 Task: Create a due date automation trigger when advanced on, on the wednesday of the week before a card is due add fields with custom field "Resume" set to a number greater or equal to 1 and greater or equal to 10 at 11:00 AM.
Action: Mouse moved to (995, 90)
Screenshot: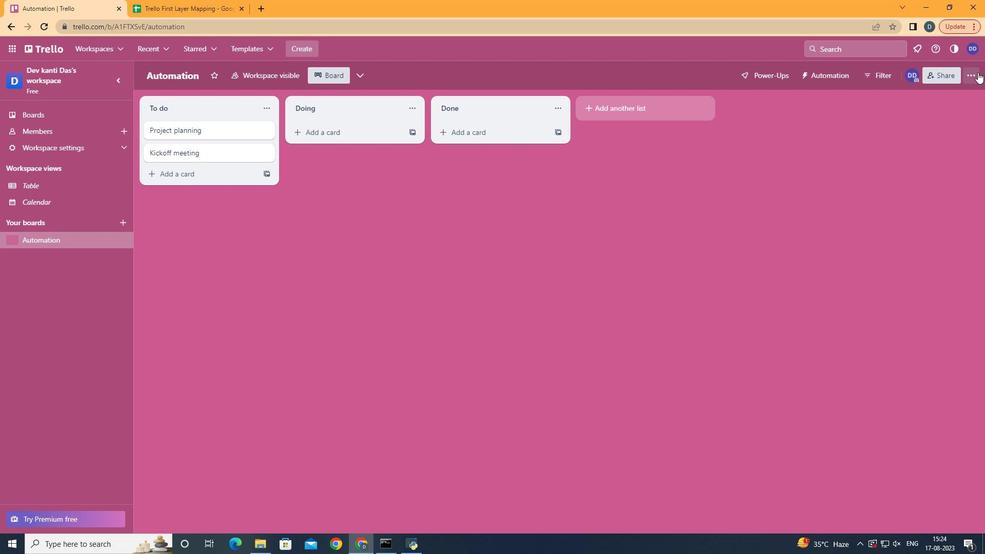 
Action: Mouse pressed left at (995, 90)
Screenshot: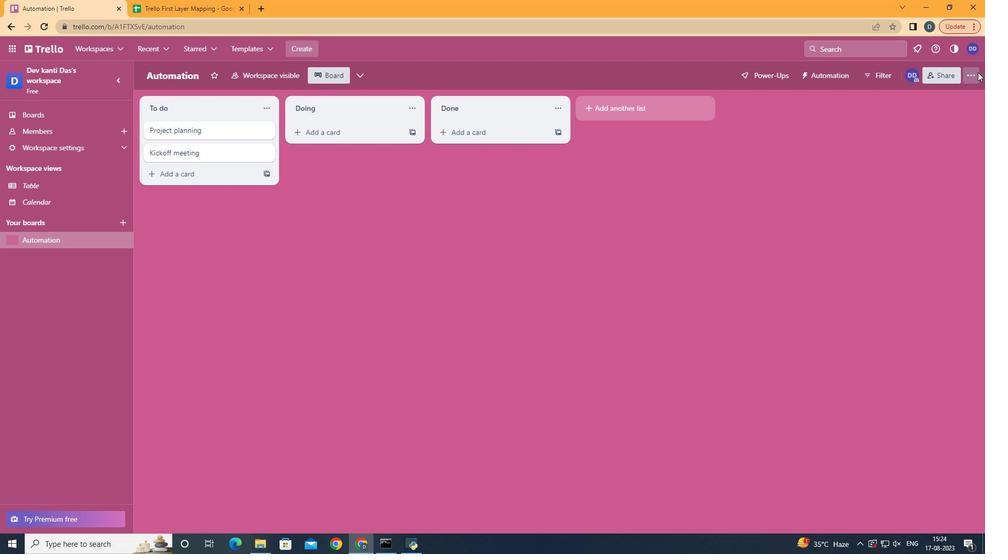 
Action: Mouse moved to (887, 228)
Screenshot: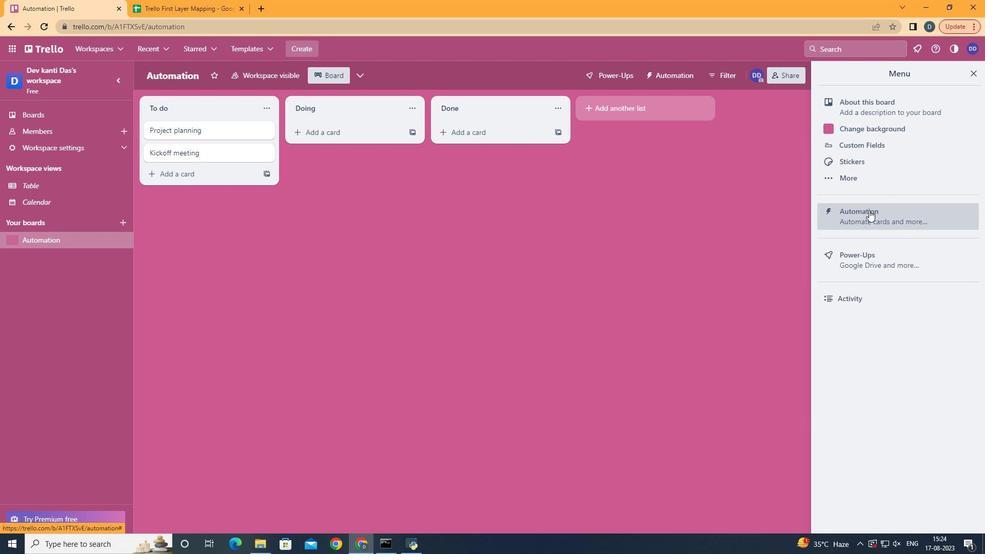 
Action: Mouse pressed left at (887, 228)
Screenshot: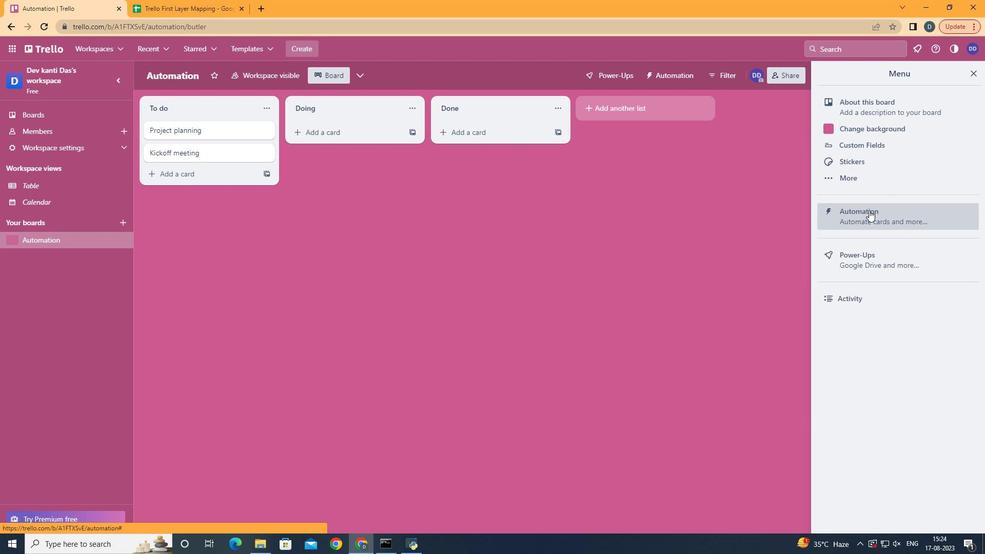 
Action: Mouse moved to (222, 220)
Screenshot: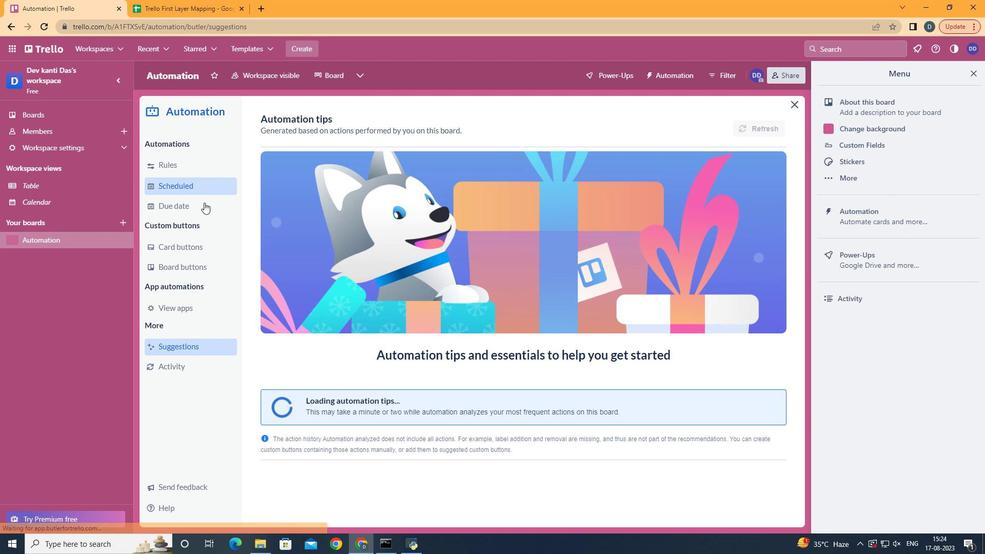
Action: Mouse pressed left at (222, 220)
Screenshot: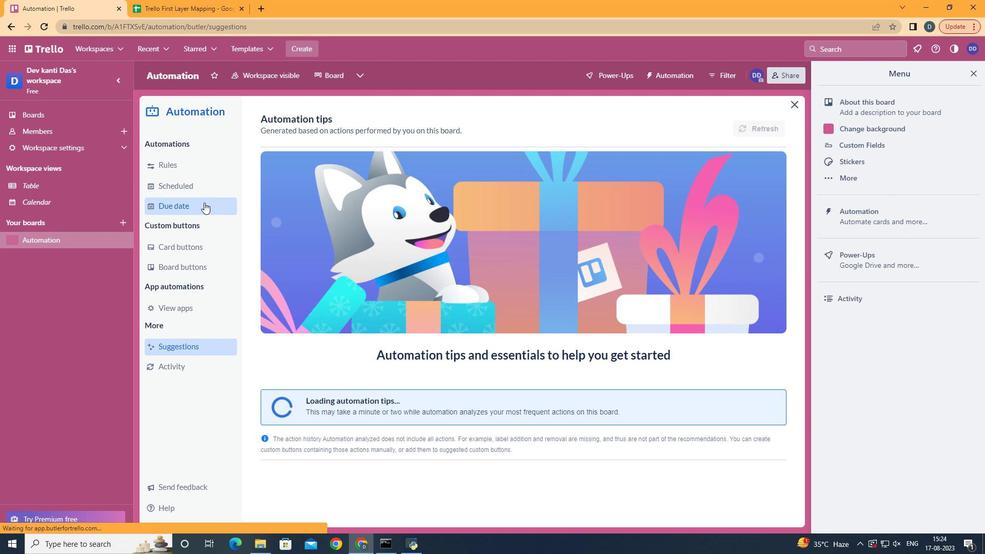 
Action: Mouse moved to (745, 139)
Screenshot: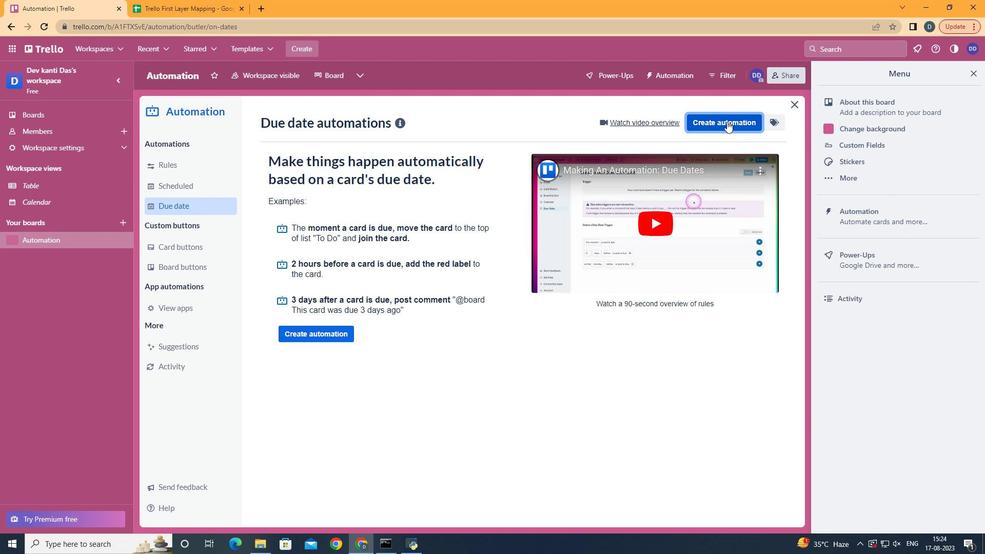 
Action: Mouse pressed left at (745, 139)
Screenshot: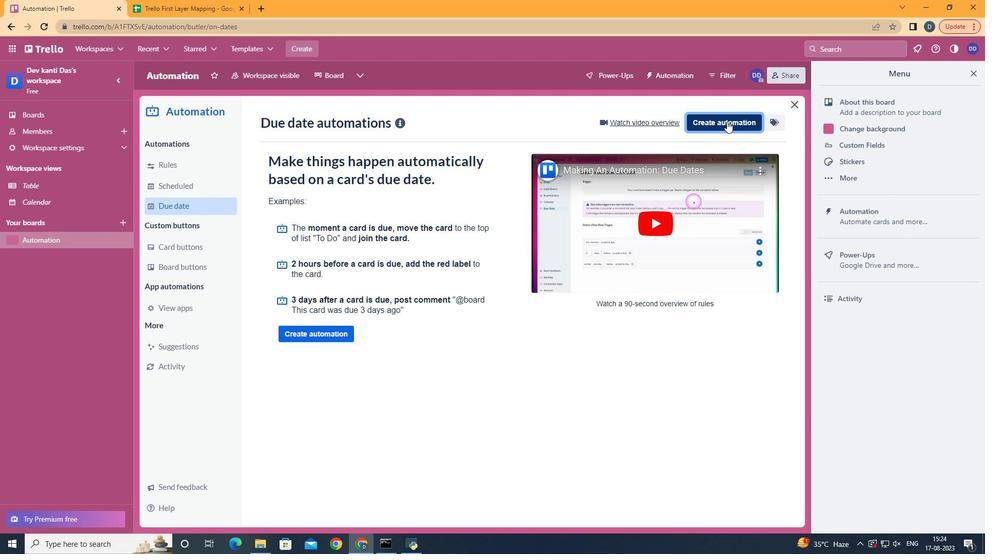 
Action: Mouse moved to (593, 240)
Screenshot: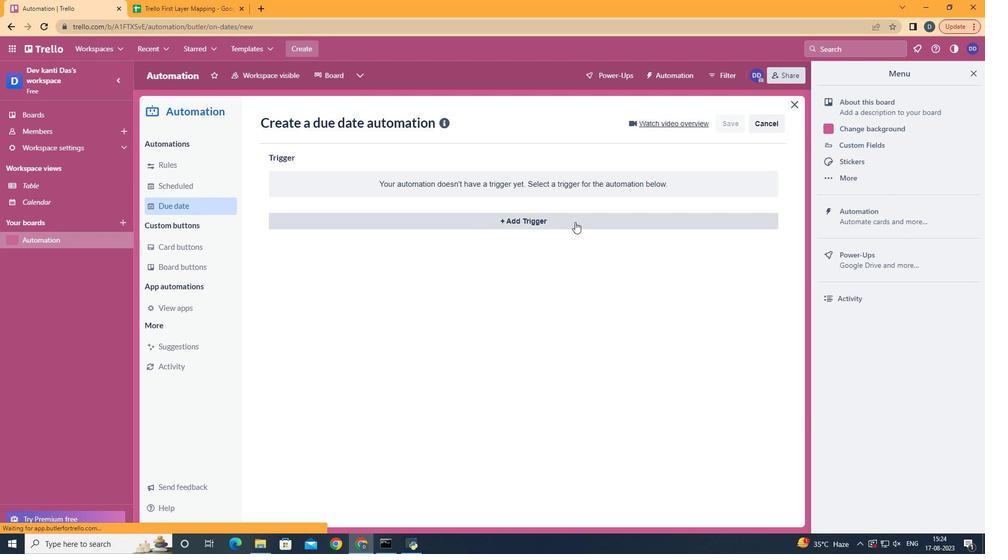 
Action: Mouse pressed left at (593, 240)
Screenshot: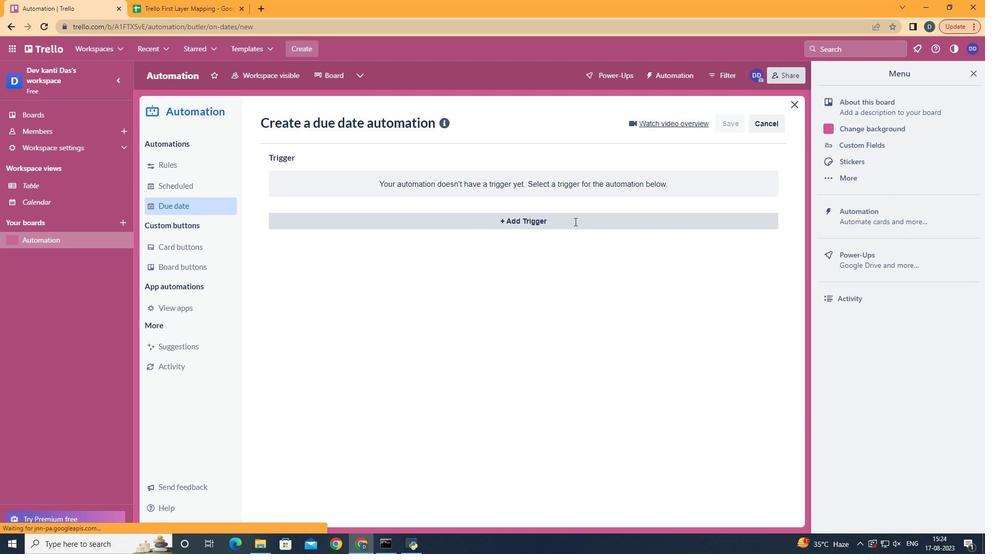 
Action: Mouse moved to (345, 334)
Screenshot: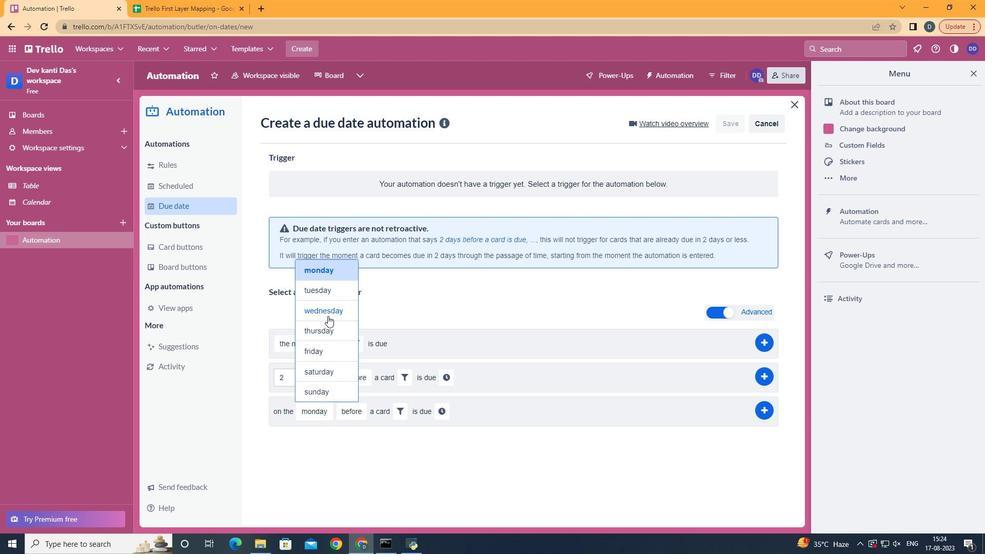 
Action: Mouse pressed left at (345, 334)
Screenshot: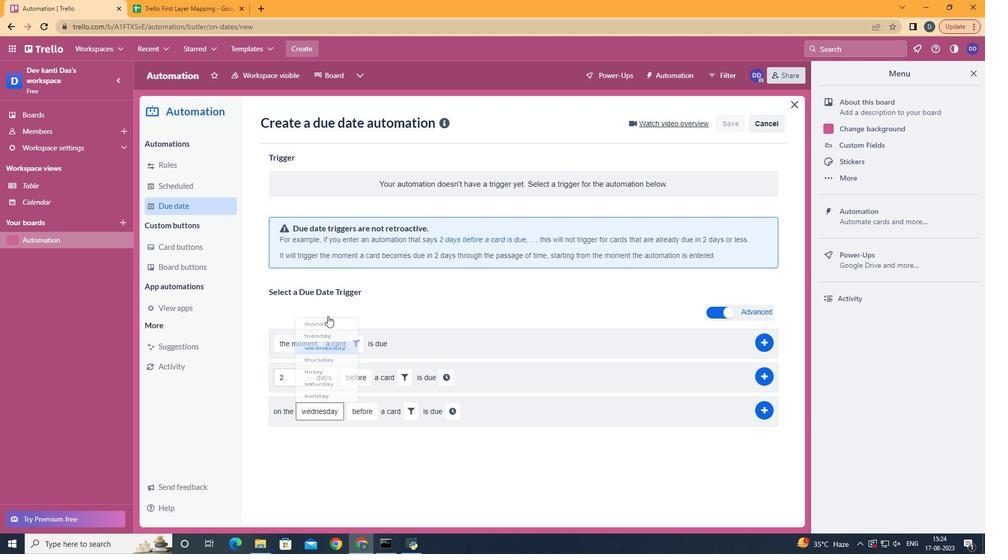 
Action: Mouse moved to (397, 505)
Screenshot: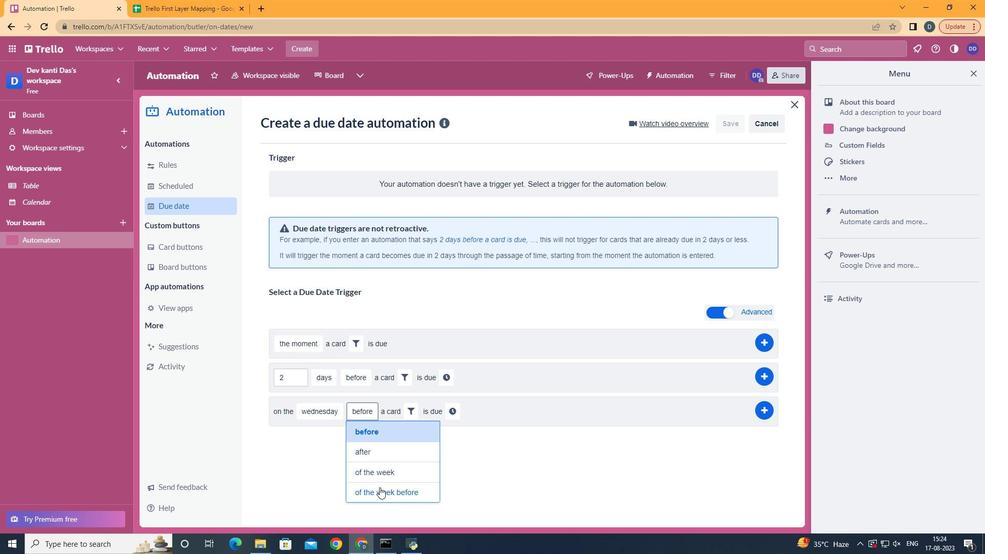 
Action: Mouse pressed left at (397, 505)
Screenshot: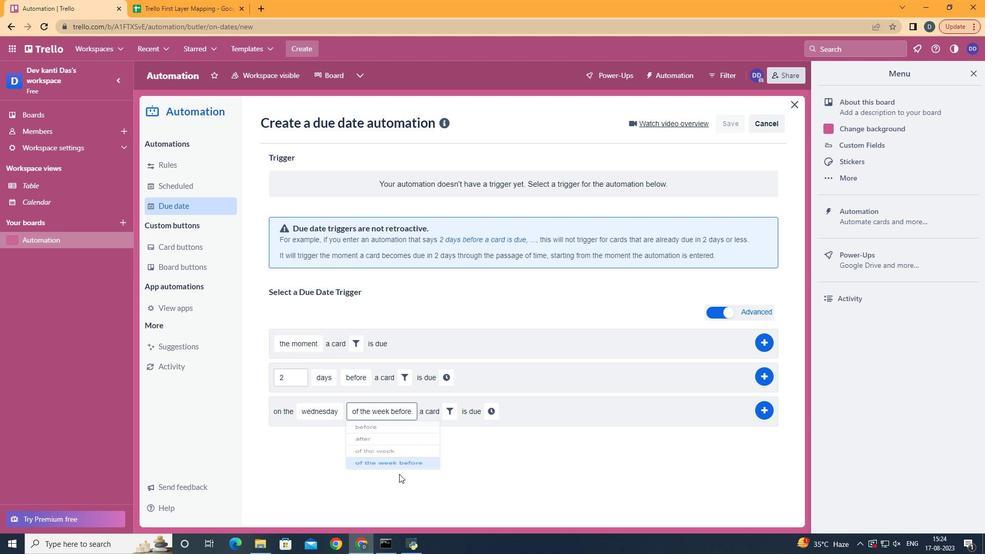 
Action: Mouse moved to (466, 422)
Screenshot: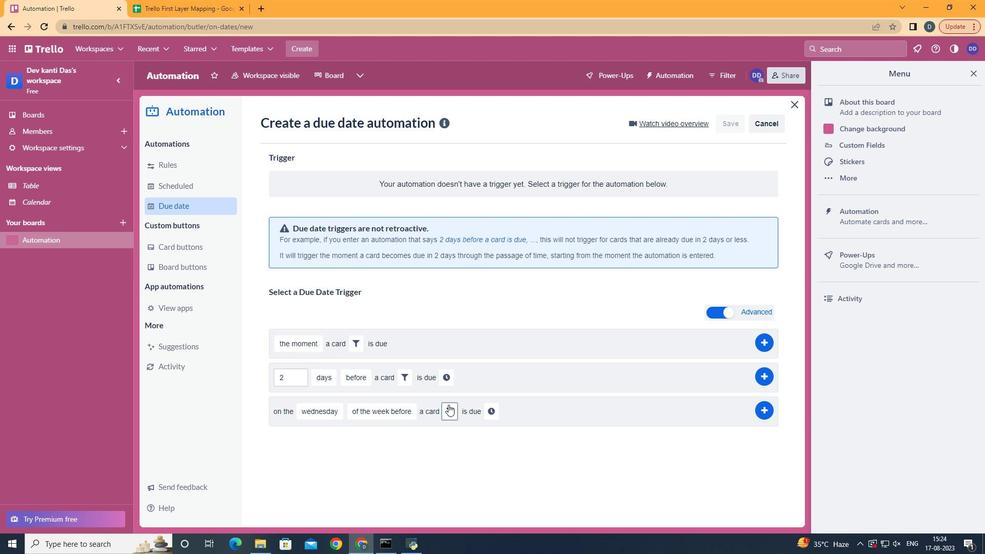 
Action: Mouse pressed left at (466, 422)
Screenshot: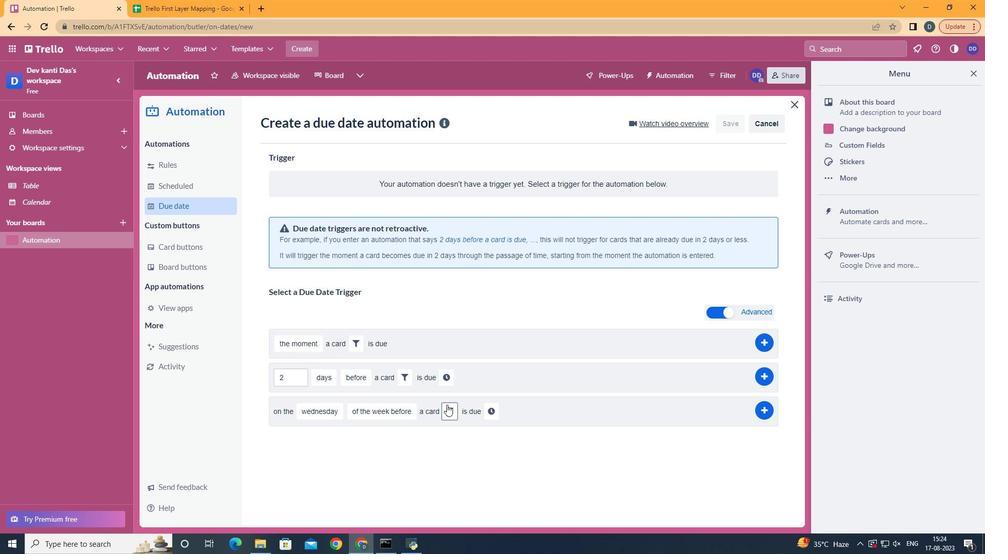 
Action: Mouse moved to (660, 457)
Screenshot: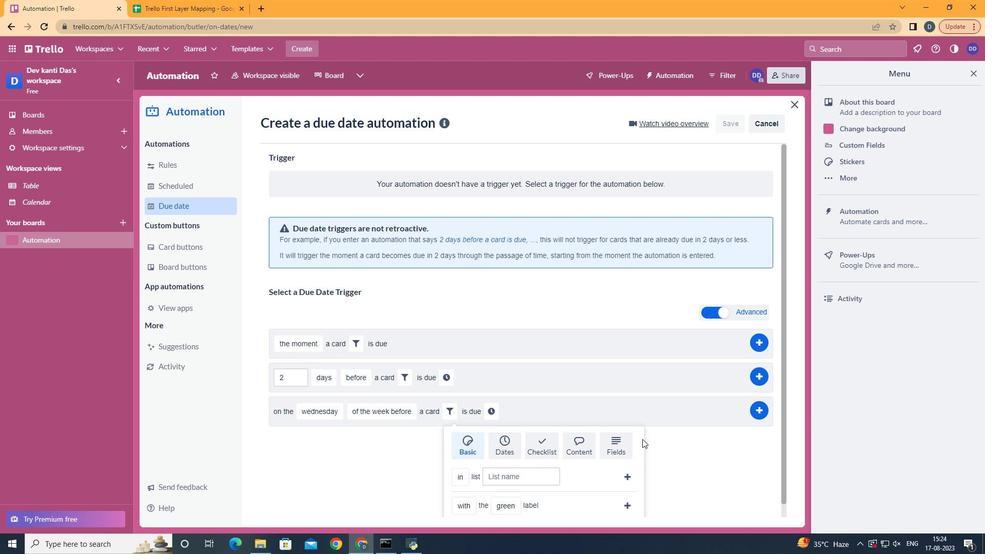 
Action: Mouse pressed left at (660, 457)
Screenshot: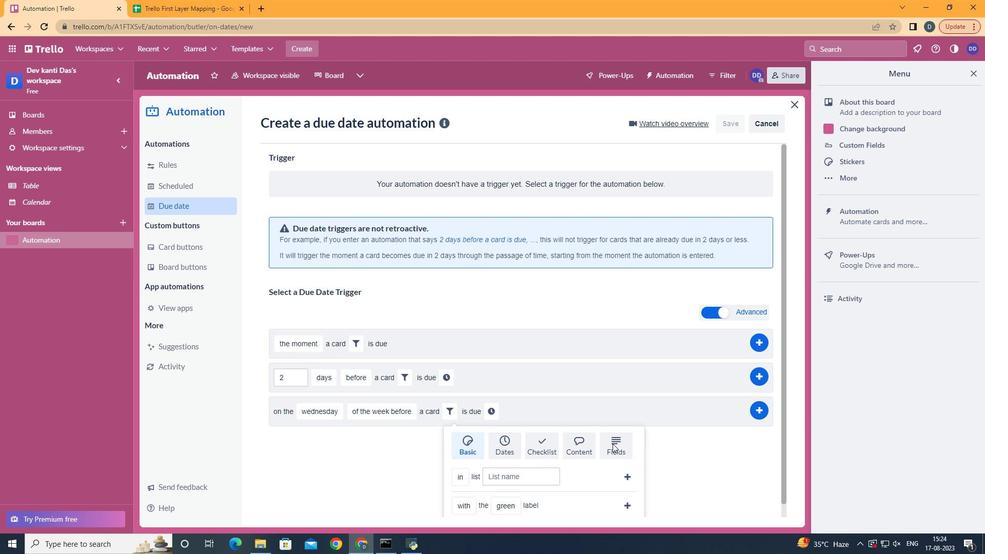 
Action: Mouse moved to (630, 461)
Screenshot: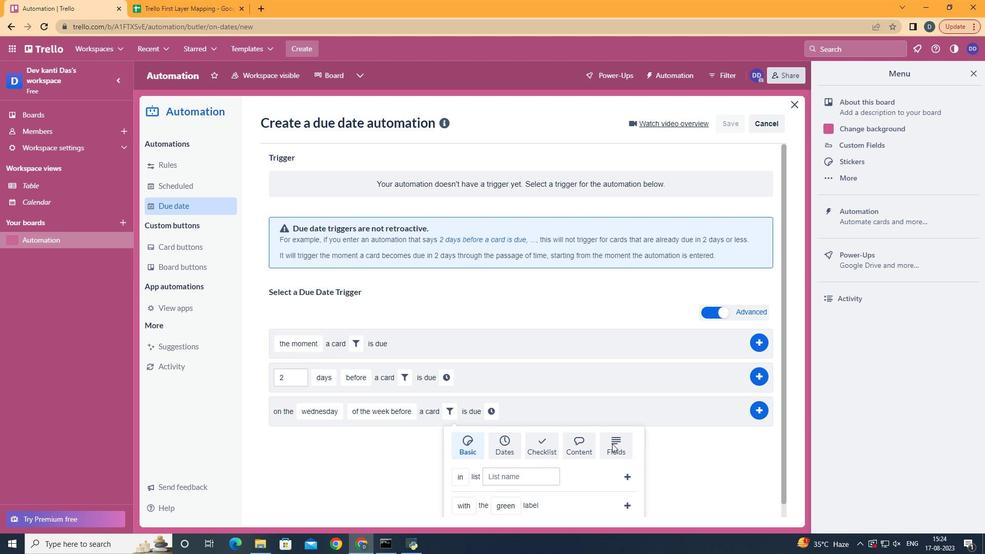 
Action: Mouse pressed left at (630, 461)
Screenshot: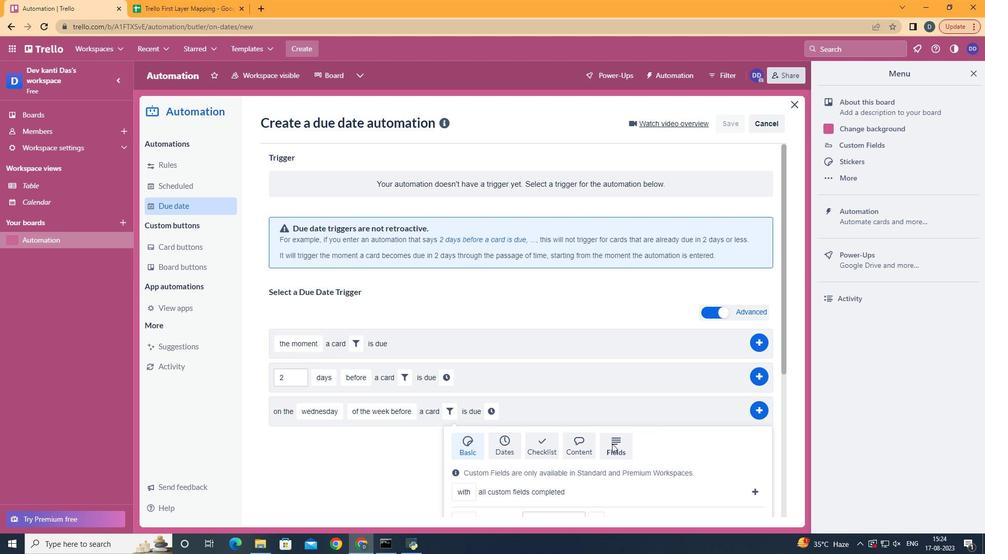 
Action: Mouse scrolled (630, 461) with delta (0, 0)
Screenshot: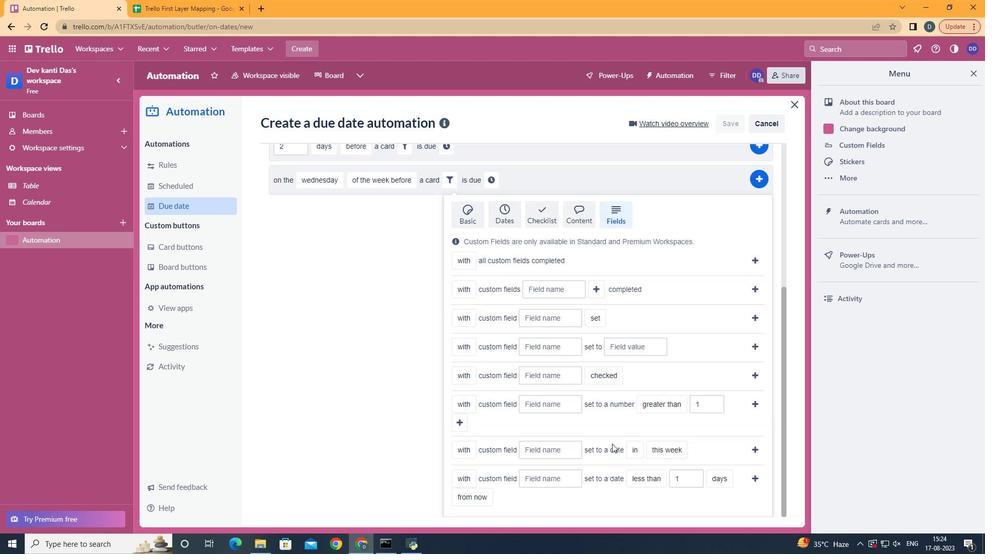 
Action: Mouse scrolled (630, 461) with delta (0, 0)
Screenshot: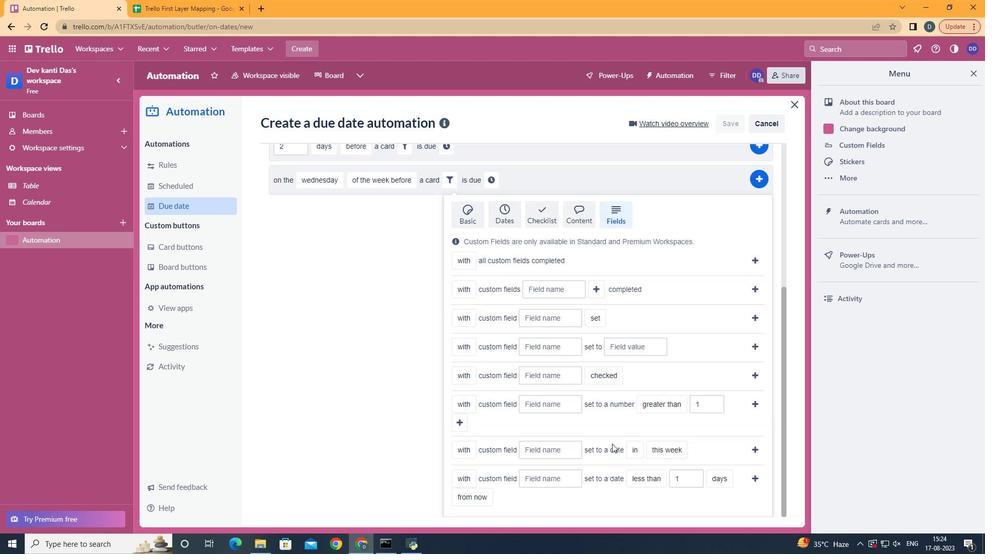
Action: Mouse scrolled (630, 461) with delta (0, 0)
Screenshot: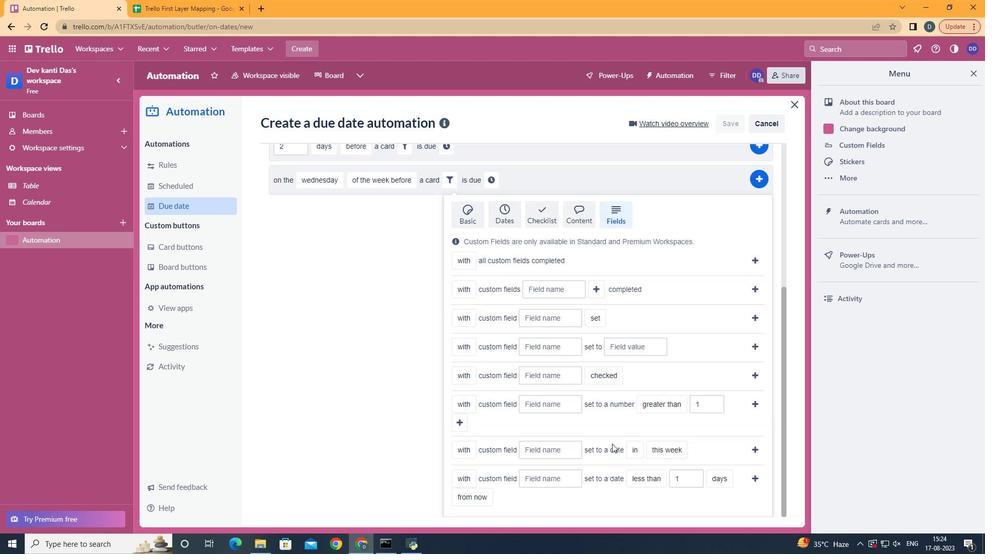 
Action: Mouse scrolled (630, 461) with delta (0, 0)
Screenshot: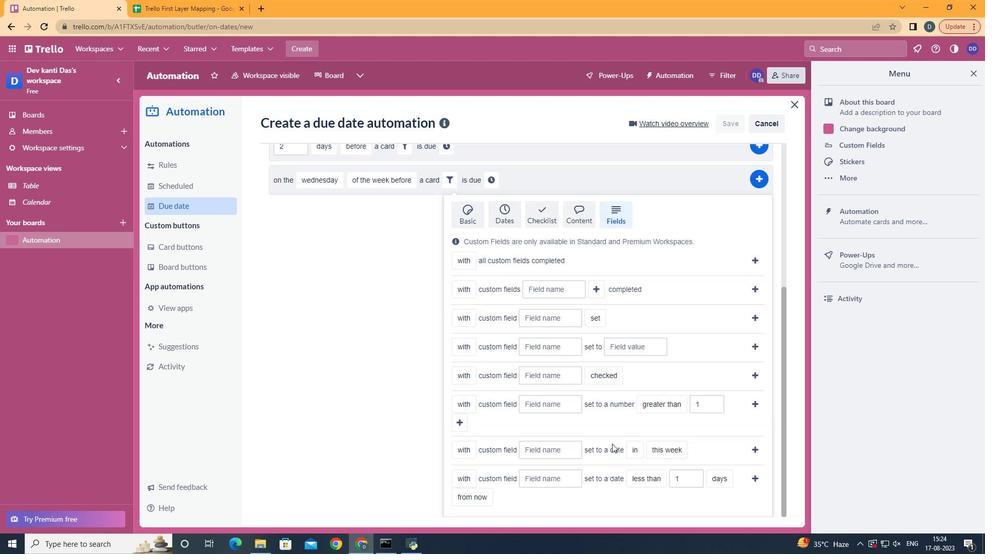 
Action: Mouse scrolled (630, 461) with delta (0, 0)
Screenshot: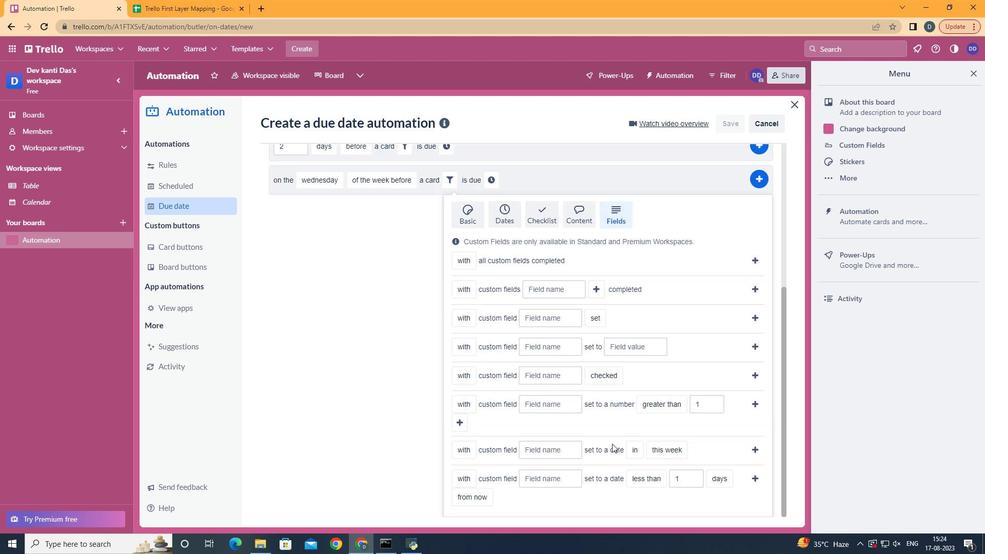 
Action: Mouse scrolled (630, 461) with delta (0, 0)
Screenshot: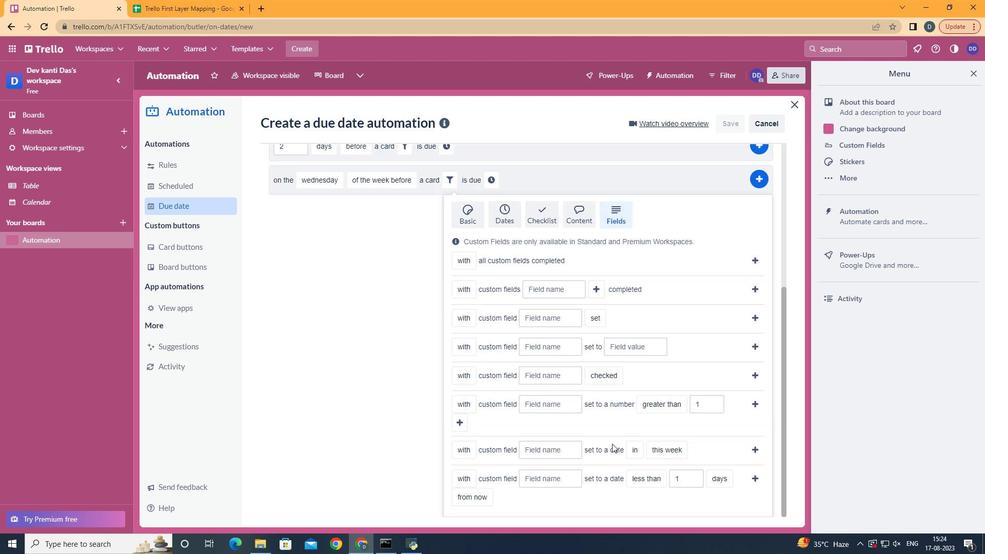
Action: Mouse moved to (573, 425)
Screenshot: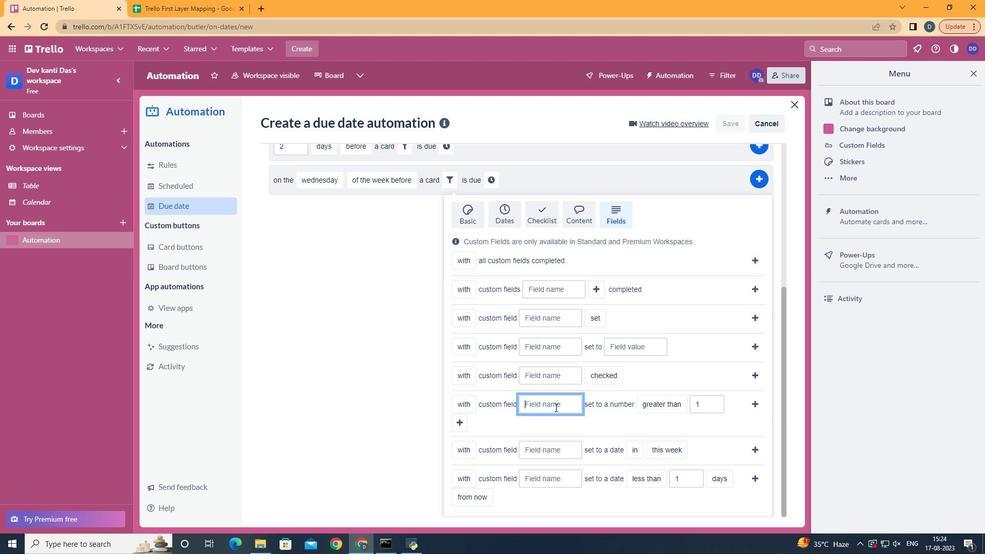 
Action: Mouse pressed left at (573, 425)
Screenshot: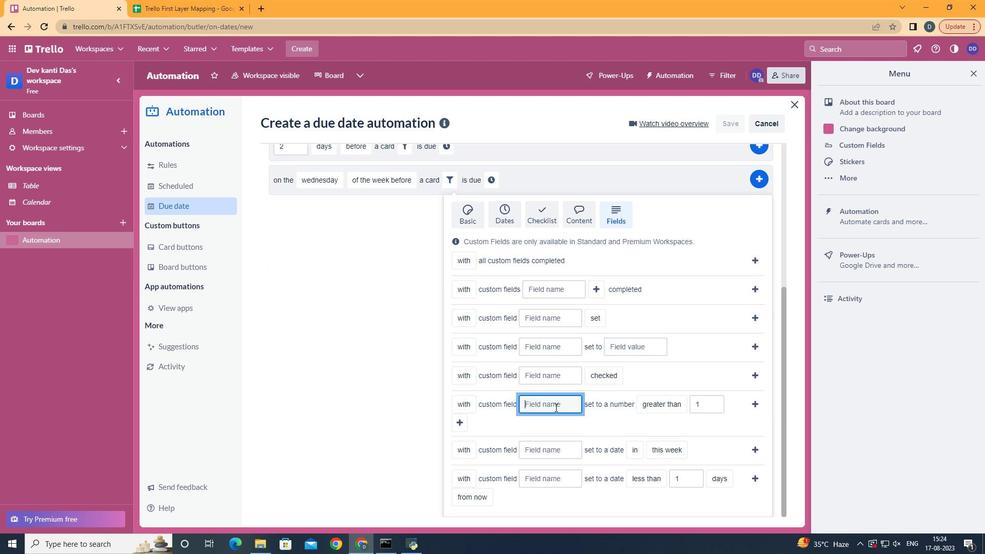 
Action: Key pressed <Key.shift>Resume
Screenshot: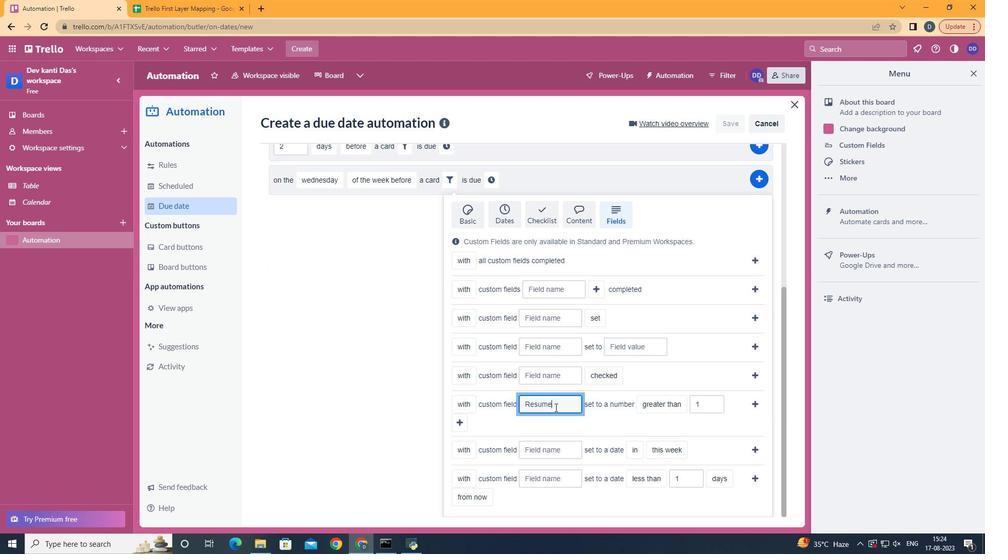 
Action: Mouse moved to (672, 463)
Screenshot: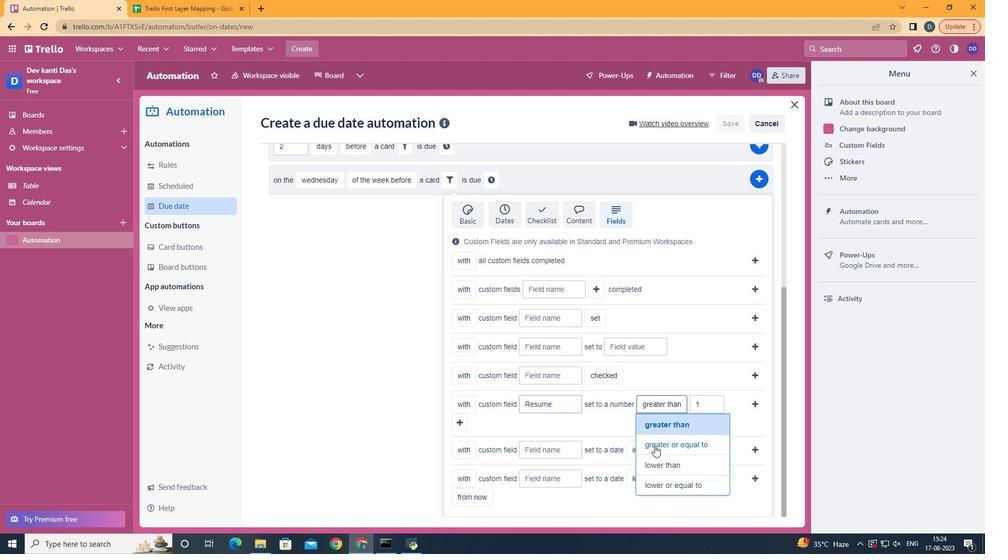 
Action: Mouse pressed left at (672, 463)
Screenshot: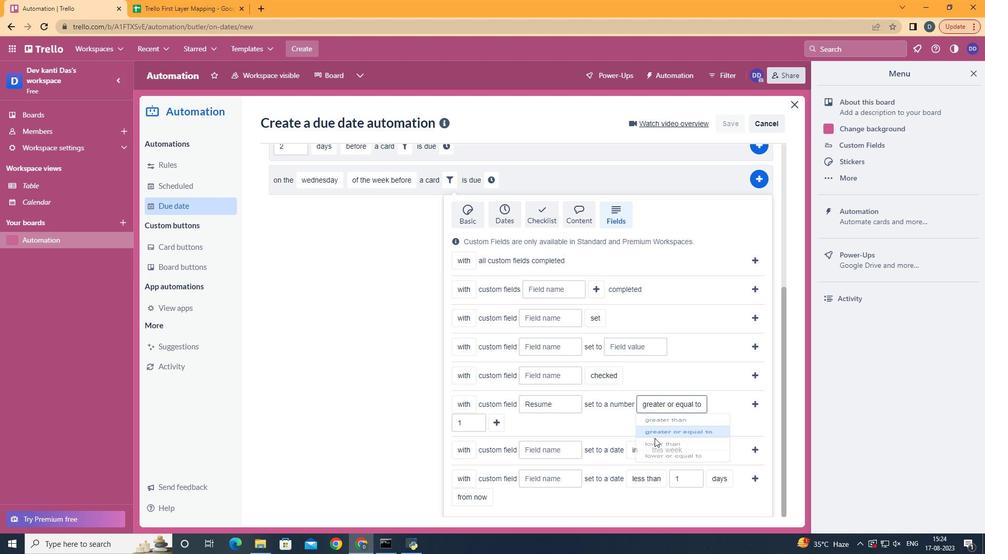 
Action: Mouse moved to (518, 440)
Screenshot: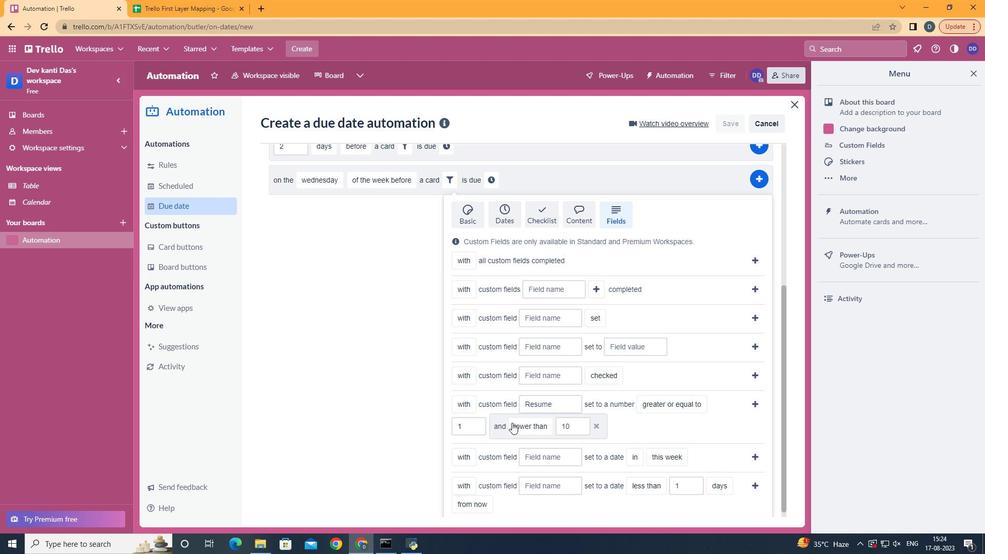 
Action: Mouse pressed left at (518, 440)
Screenshot: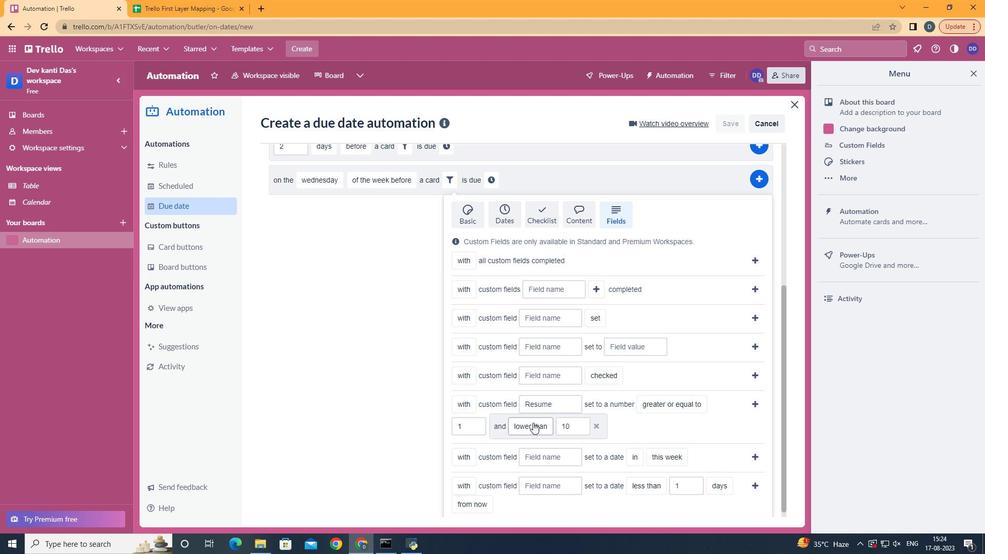 
Action: Mouse moved to (576, 522)
Screenshot: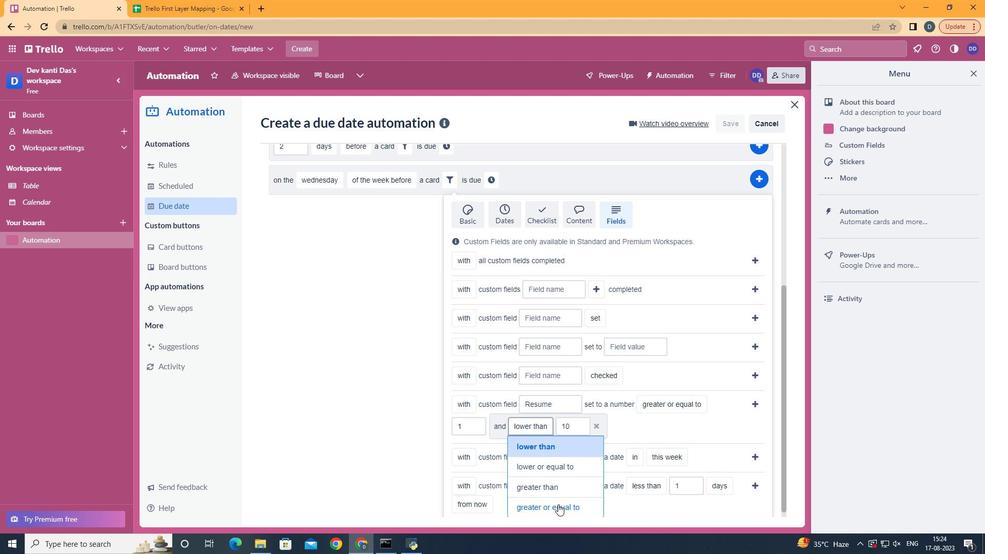 
Action: Mouse pressed left at (576, 522)
Screenshot: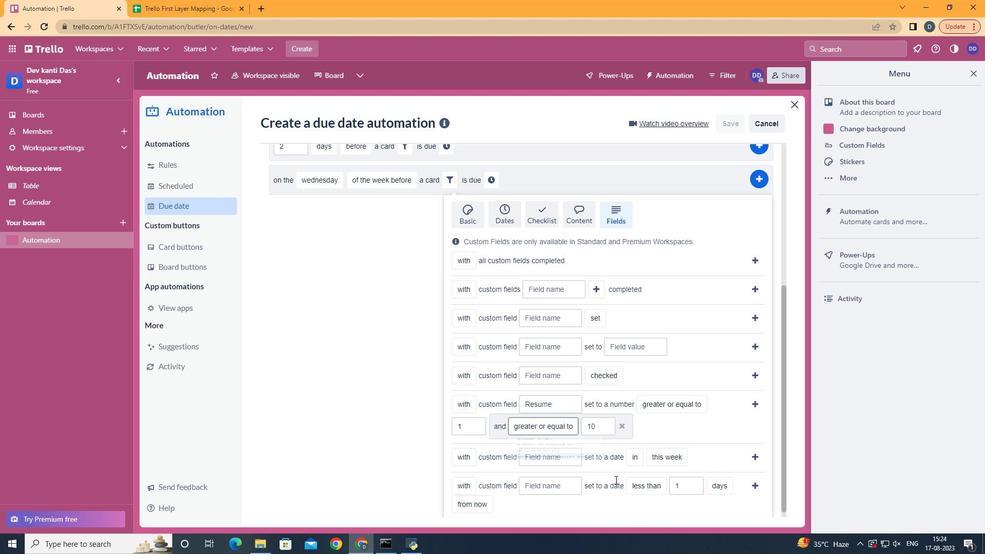
Action: Mouse moved to (778, 419)
Screenshot: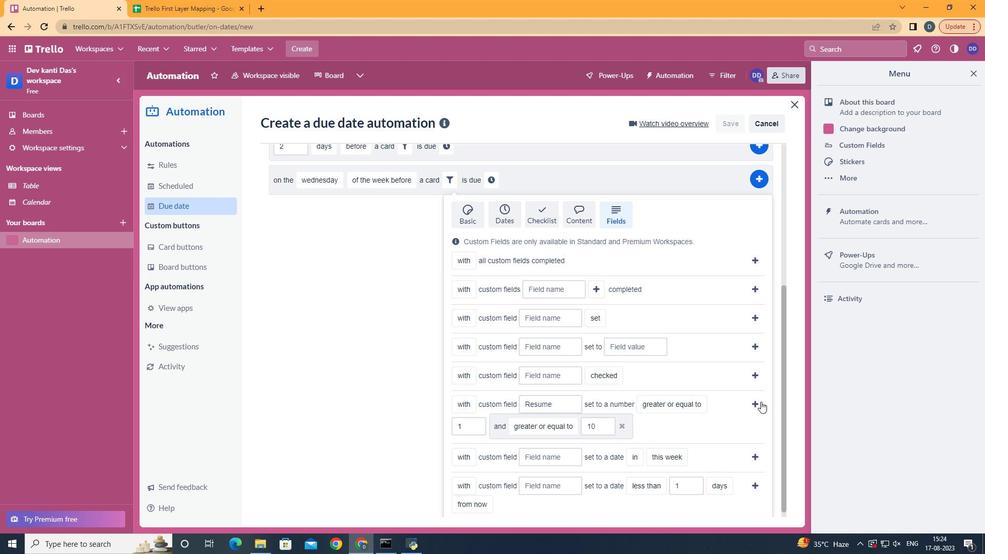 
Action: Mouse pressed left at (778, 419)
Screenshot: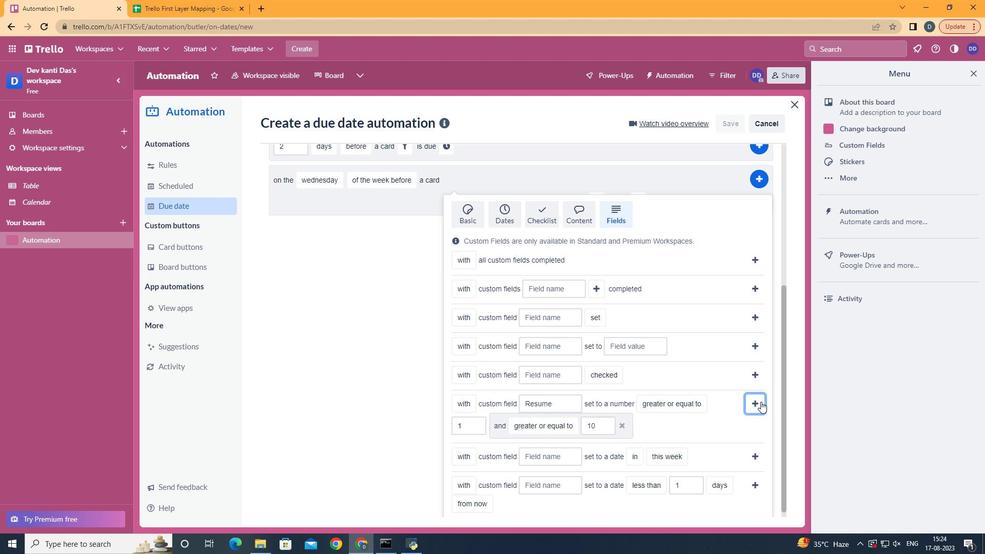 
Action: Mouse moved to (653, 445)
Screenshot: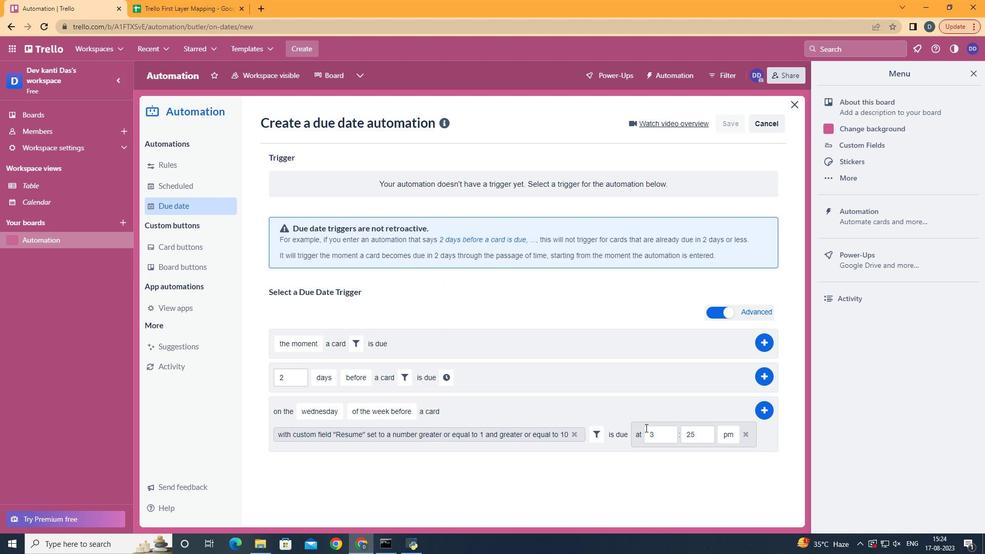 
Action: Mouse pressed left at (653, 445)
Screenshot: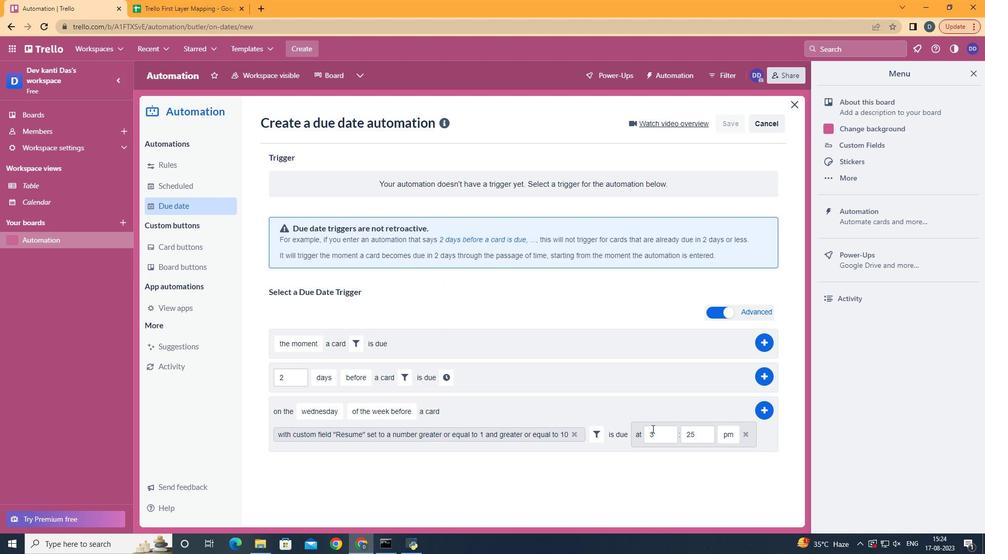 
Action: Mouse moved to (685, 449)
Screenshot: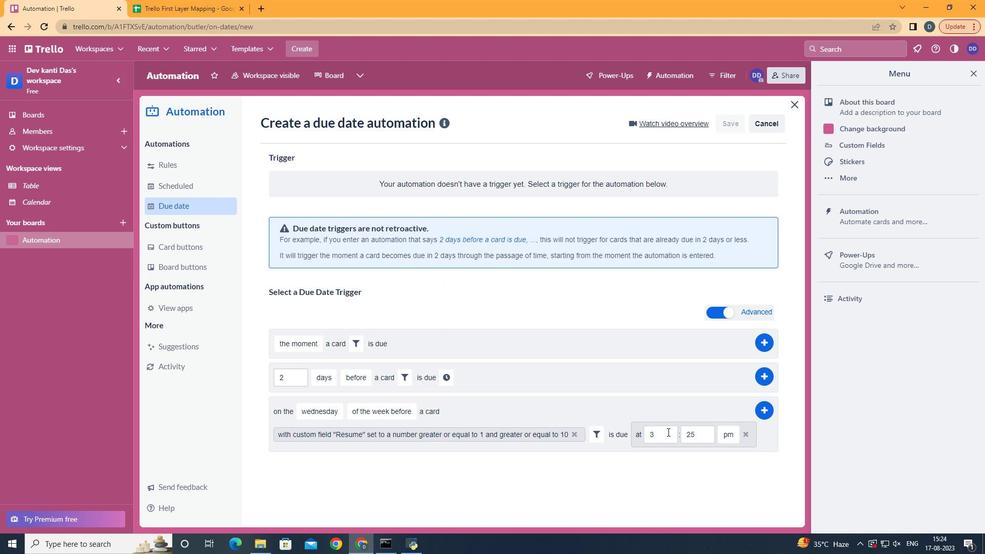 
Action: Mouse pressed left at (685, 449)
Screenshot: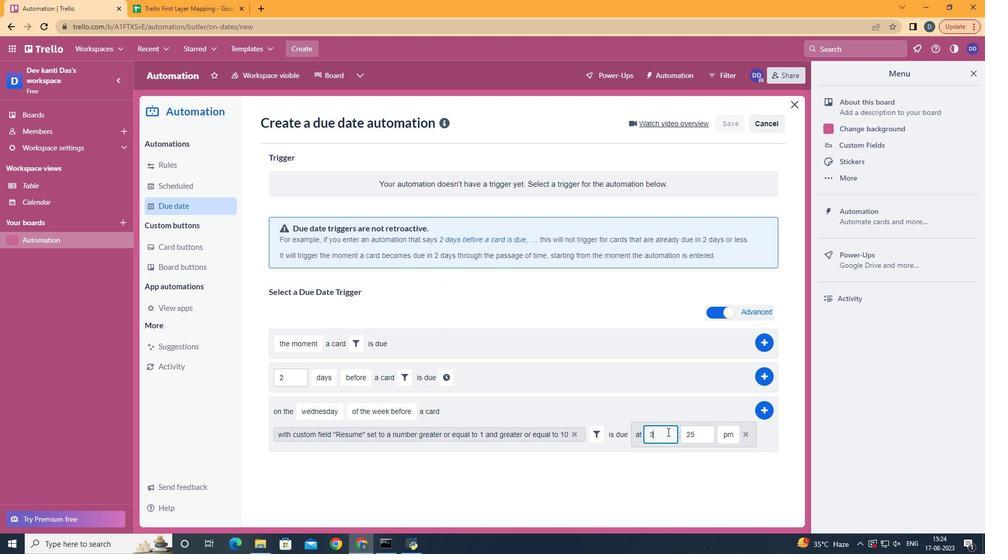 
Action: Mouse moved to (686, 451)
Screenshot: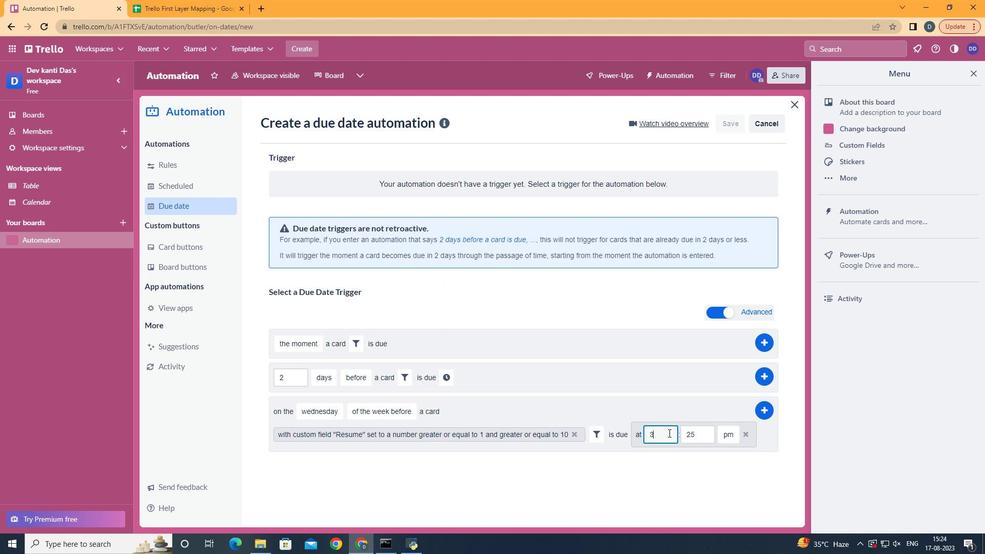 
Action: Key pressed <Key.backspace>11
Screenshot: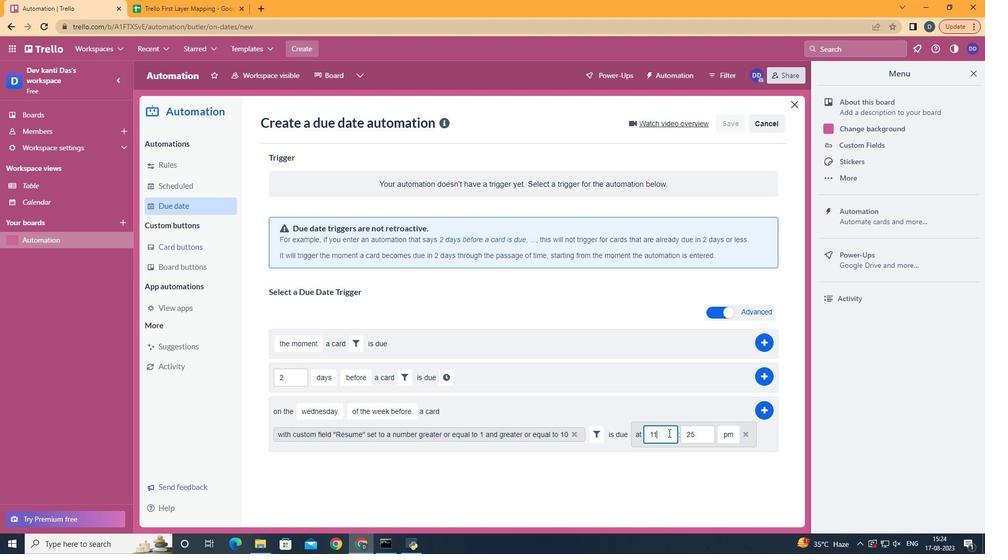 
Action: Mouse moved to (722, 449)
Screenshot: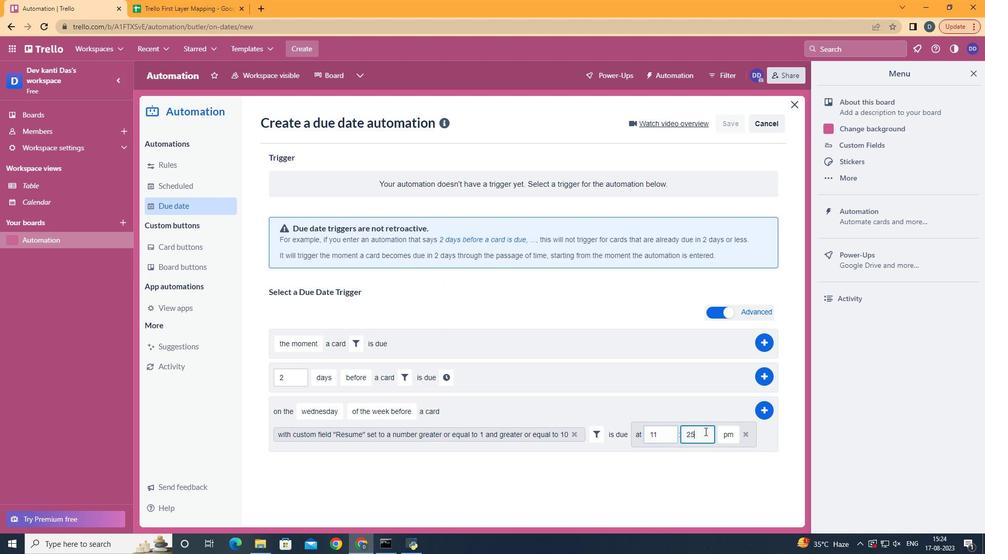 
Action: Mouse pressed left at (722, 449)
Screenshot: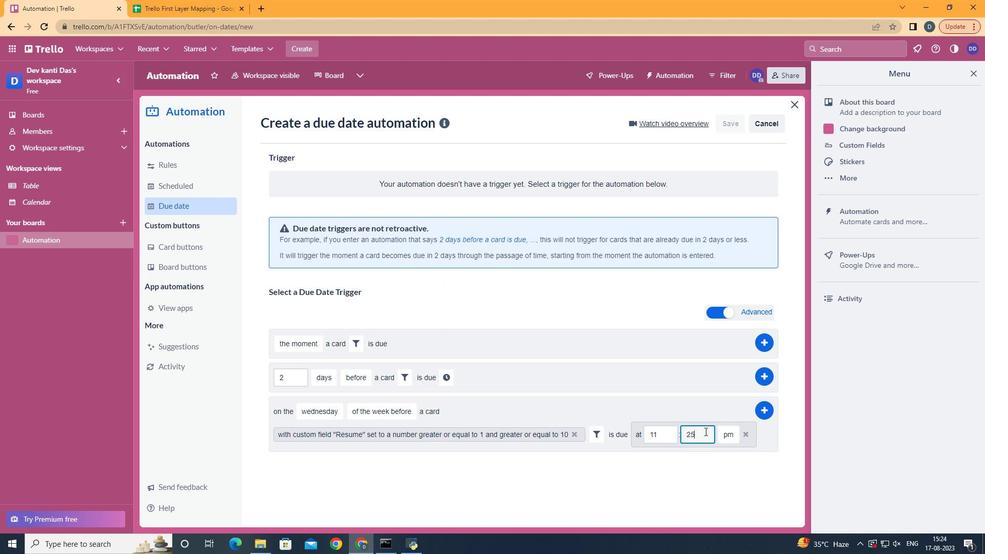 
Action: Key pressed <Key.backspace><Key.backspace>00
Screenshot: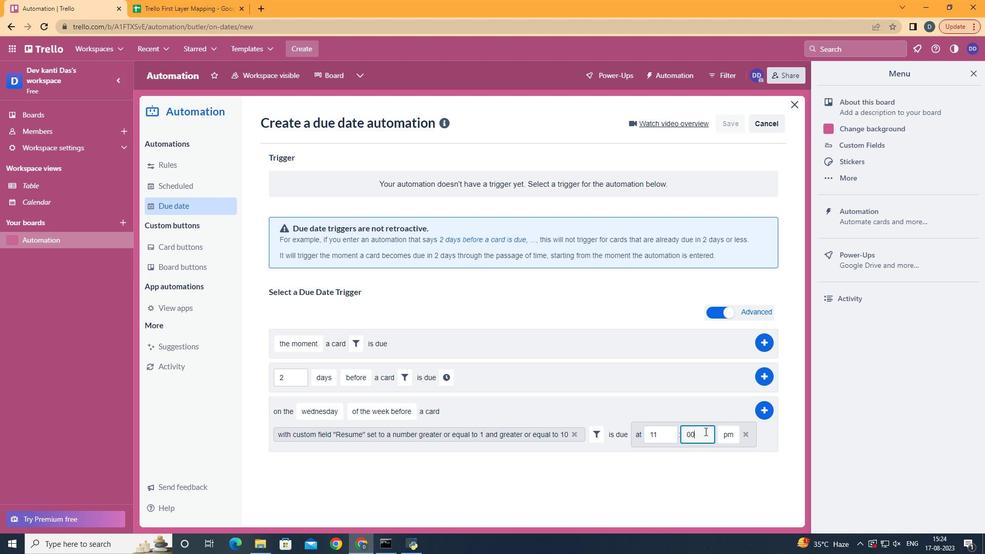 
Action: Mouse moved to (750, 475)
Screenshot: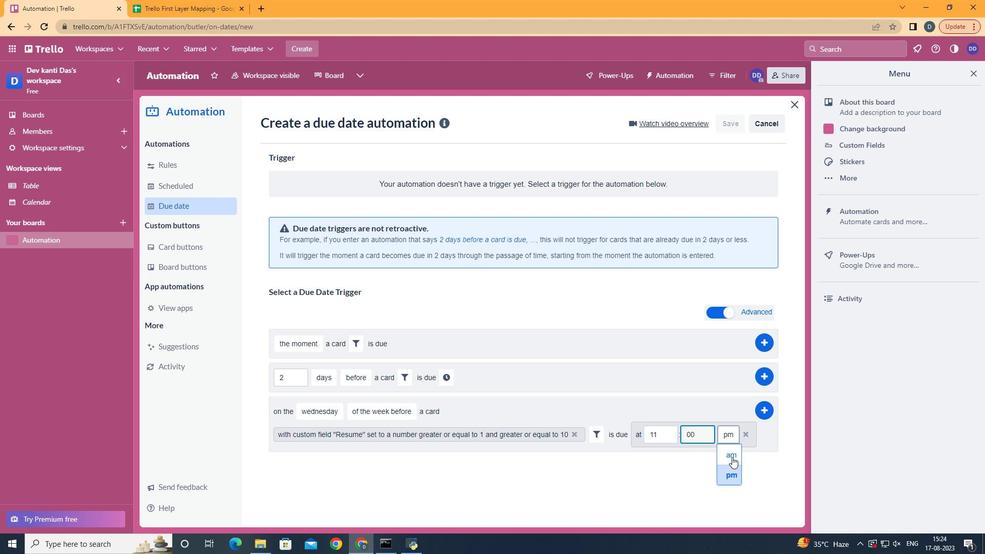 
Action: Mouse pressed left at (750, 475)
Screenshot: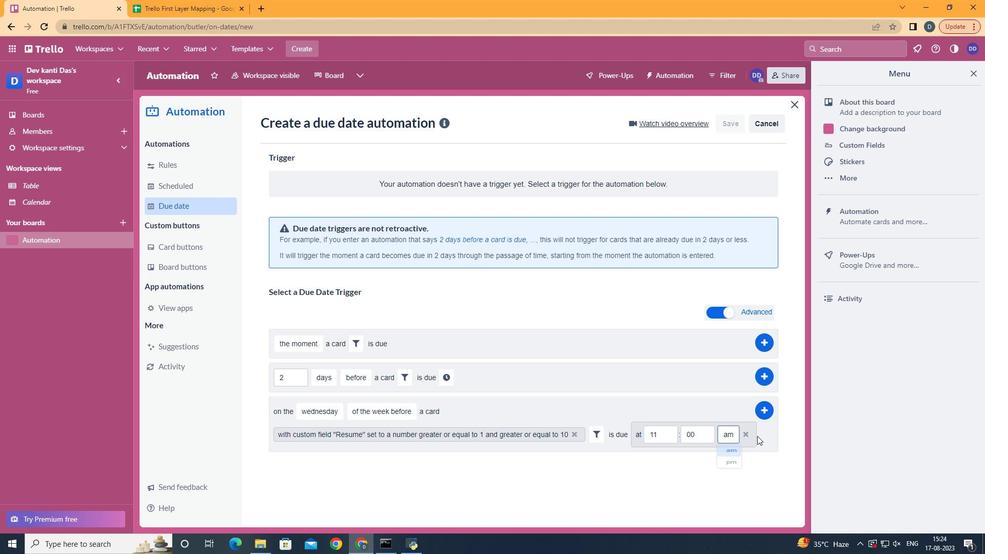 
Action: Mouse moved to (786, 427)
Screenshot: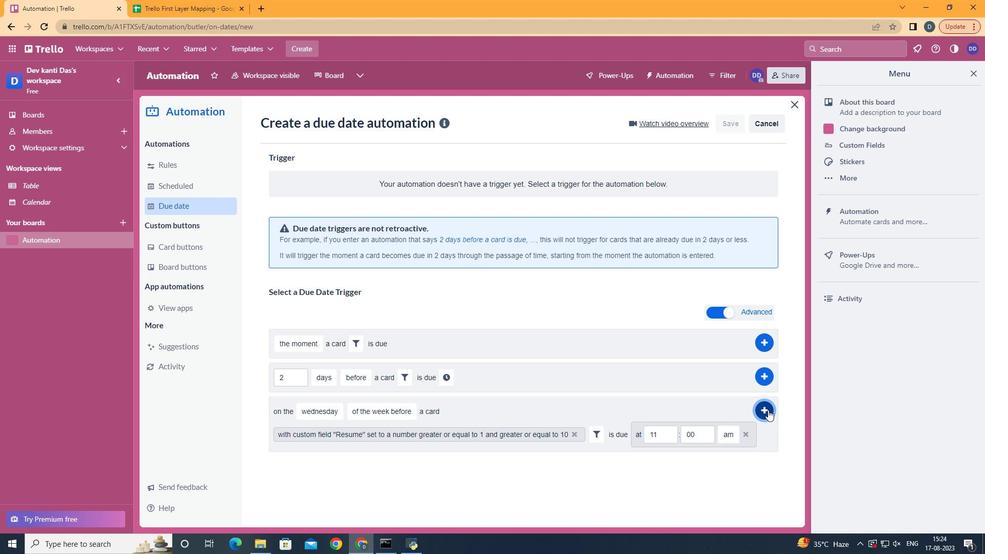 
Action: Mouse pressed left at (786, 427)
Screenshot: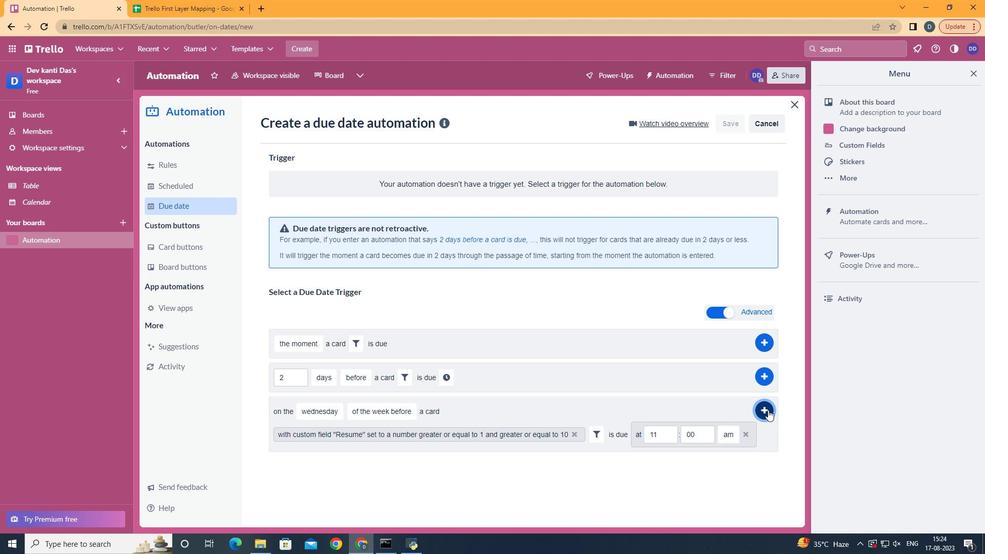 
